 Task: Look for products in the category "Plant-Based Meat Alternatives" from the brand "Mori Nu".
Action: Mouse moved to (21, 82)
Screenshot: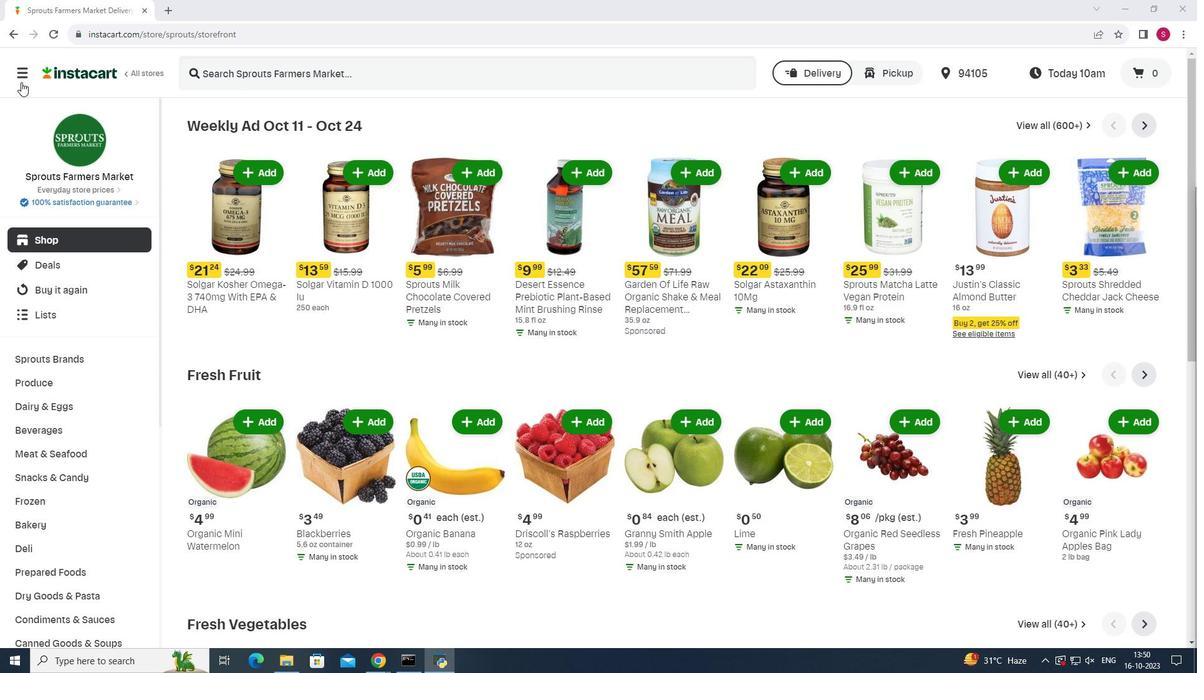 
Action: Mouse pressed left at (21, 82)
Screenshot: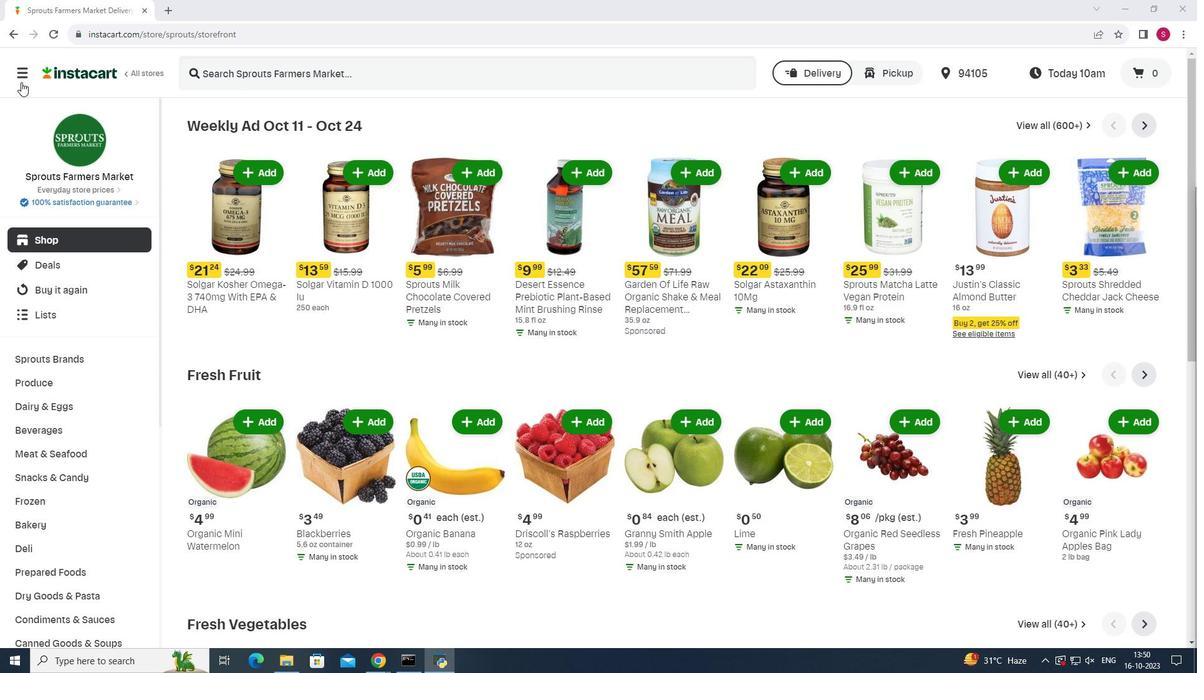 
Action: Mouse moved to (89, 334)
Screenshot: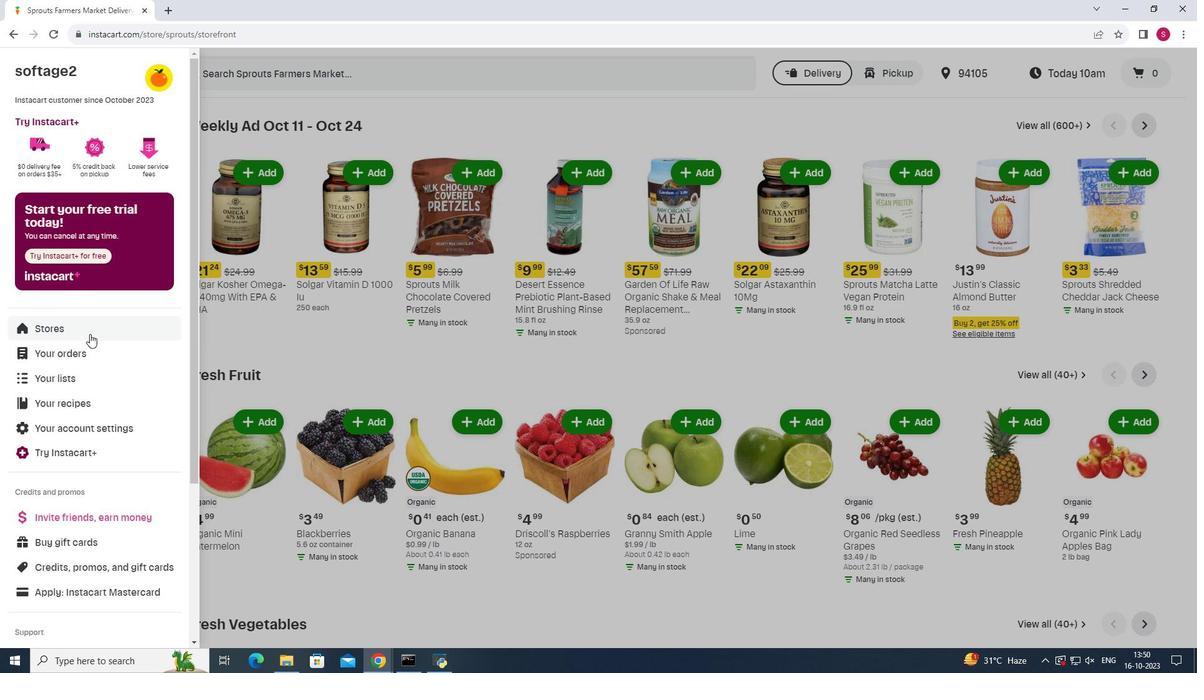 
Action: Mouse pressed left at (89, 334)
Screenshot: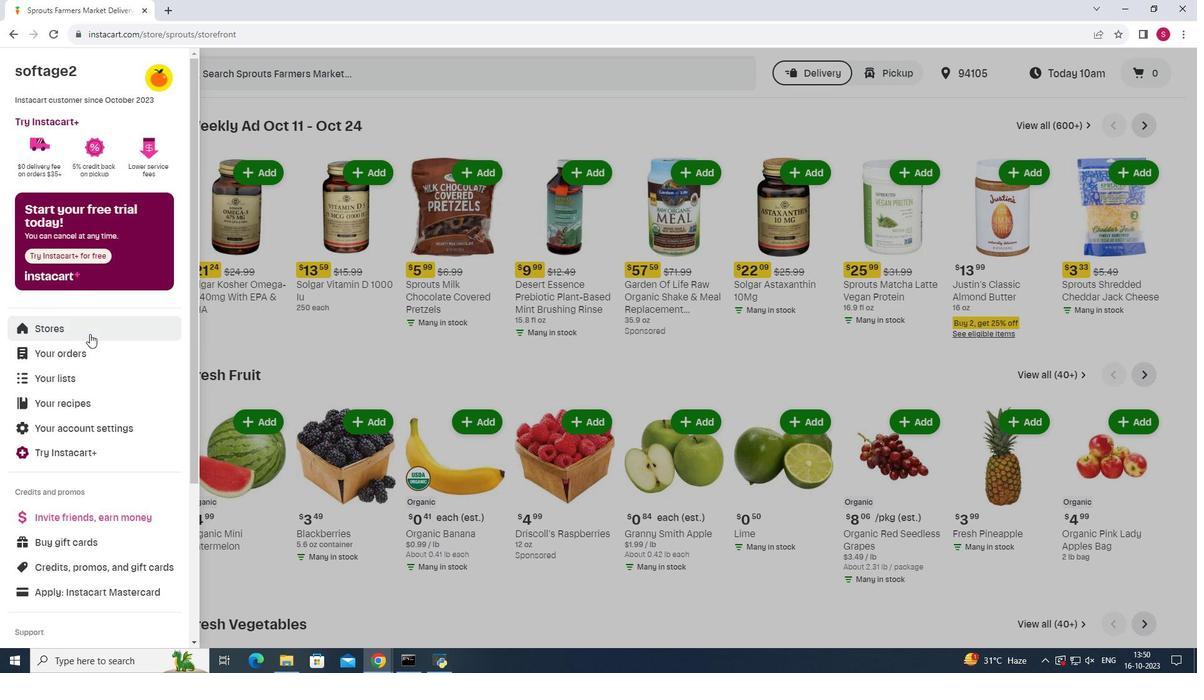 
Action: Mouse moved to (289, 111)
Screenshot: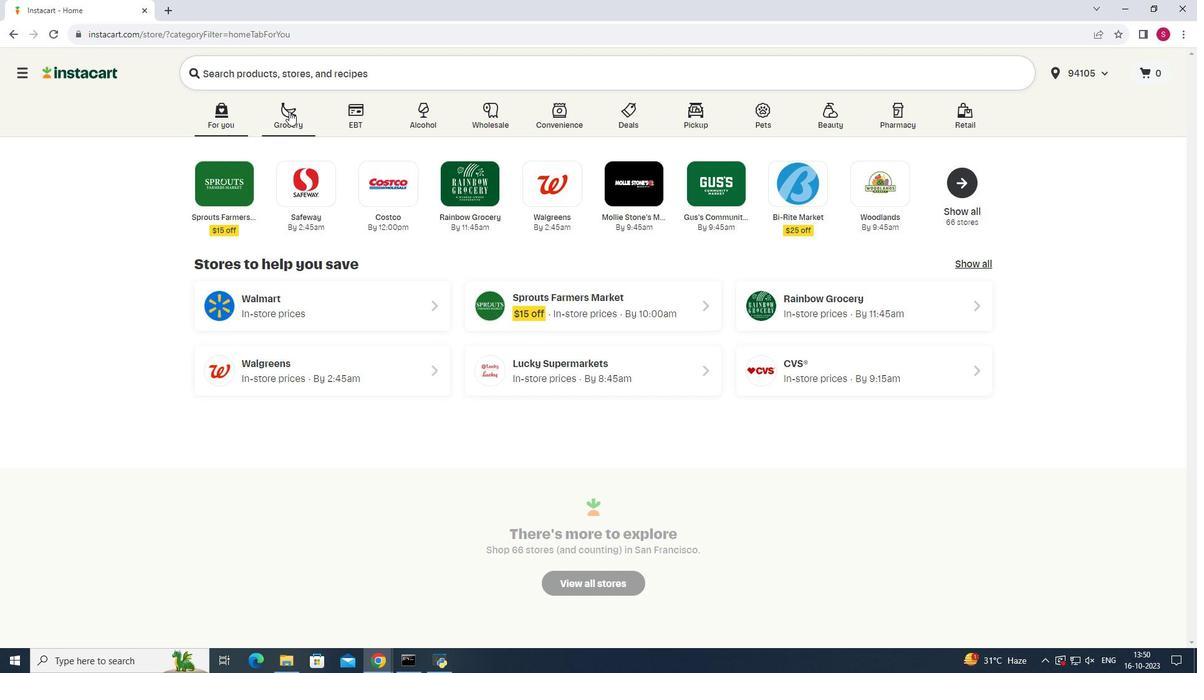 
Action: Mouse pressed left at (289, 111)
Screenshot: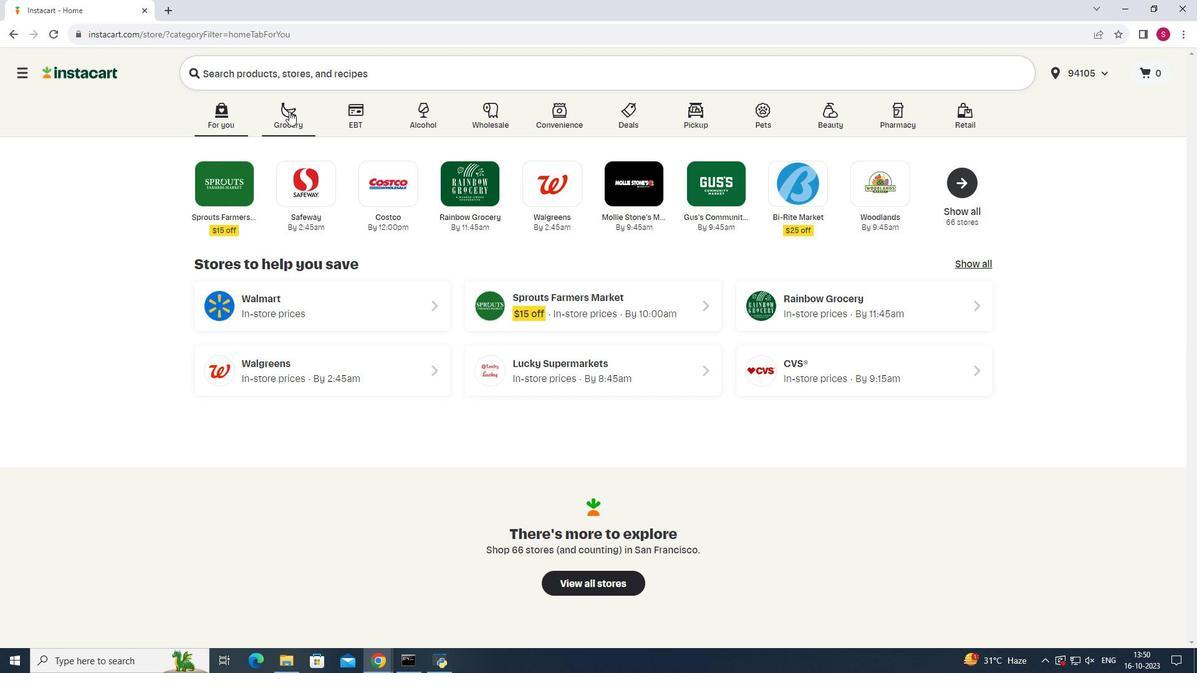 
Action: Mouse moved to (857, 160)
Screenshot: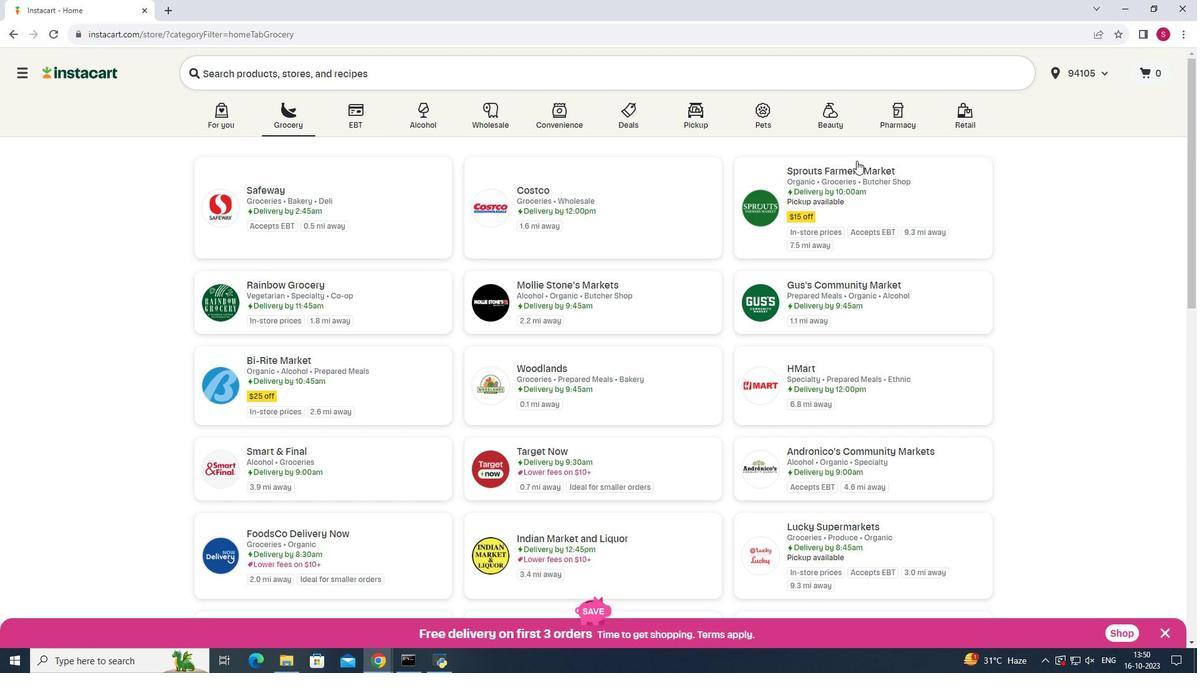 
Action: Mouse pressed left at (857, 160)
Screenshot: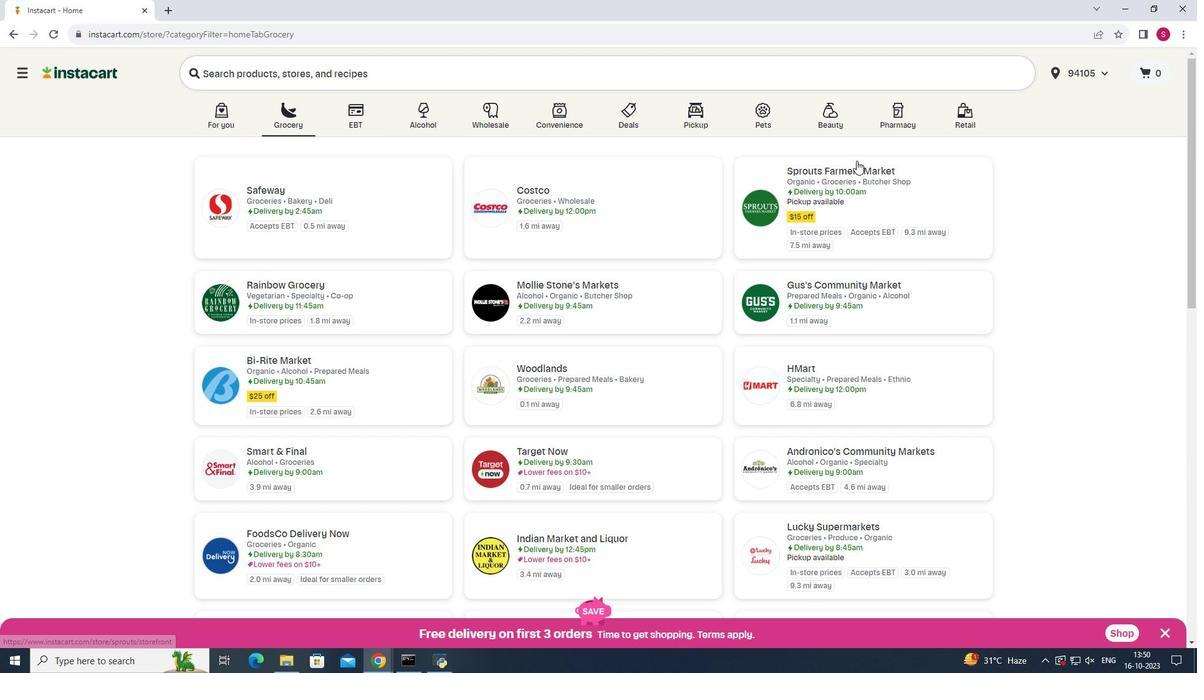 
Action: Mouse moved to (77, 453)
Screenshot: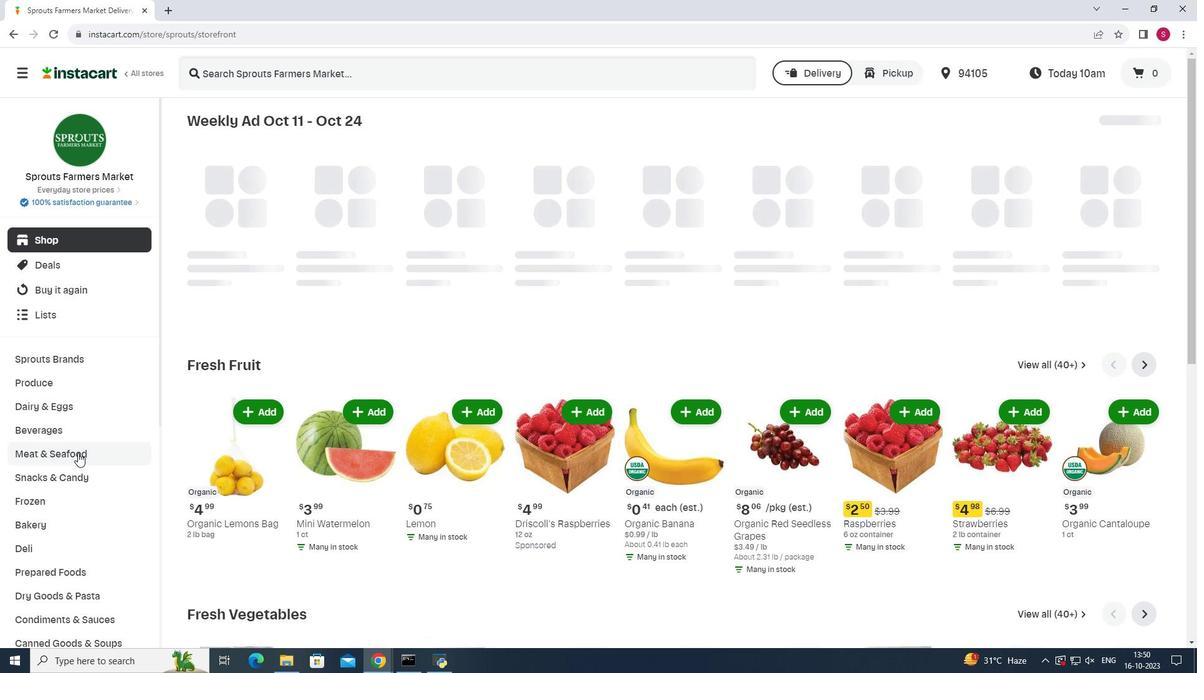 
Action: Mouse pressed left at (77, 453)
Screenshot: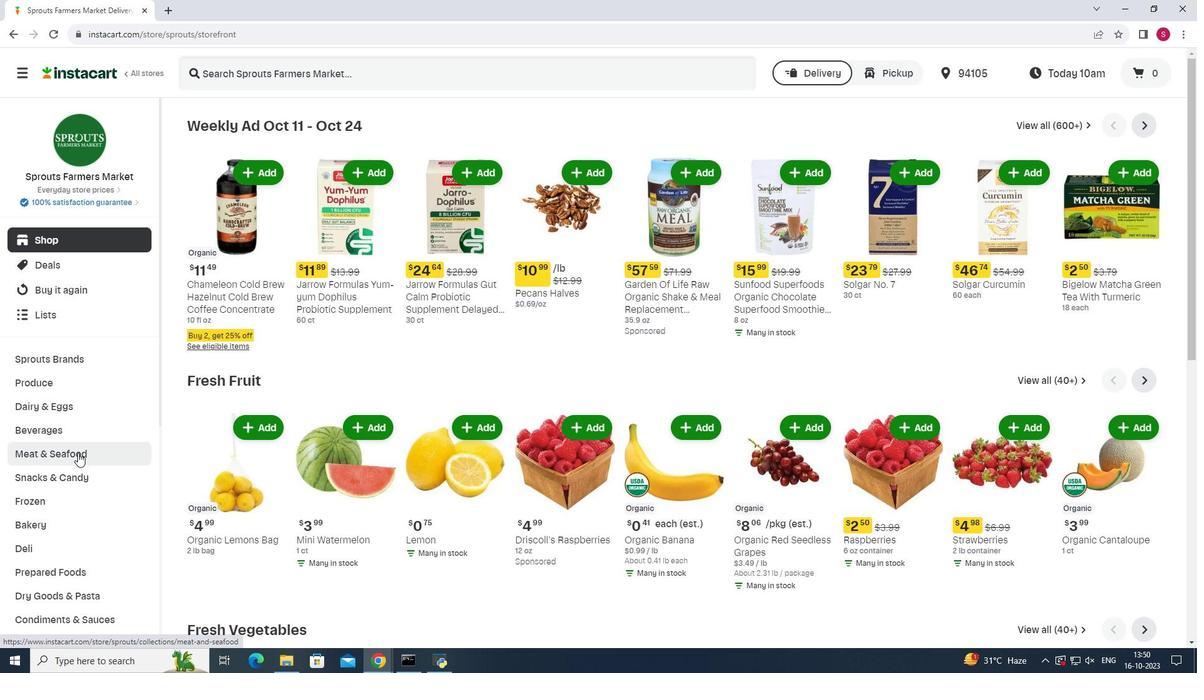 
Action: Mouse moved to (910, 153)
Screenshot: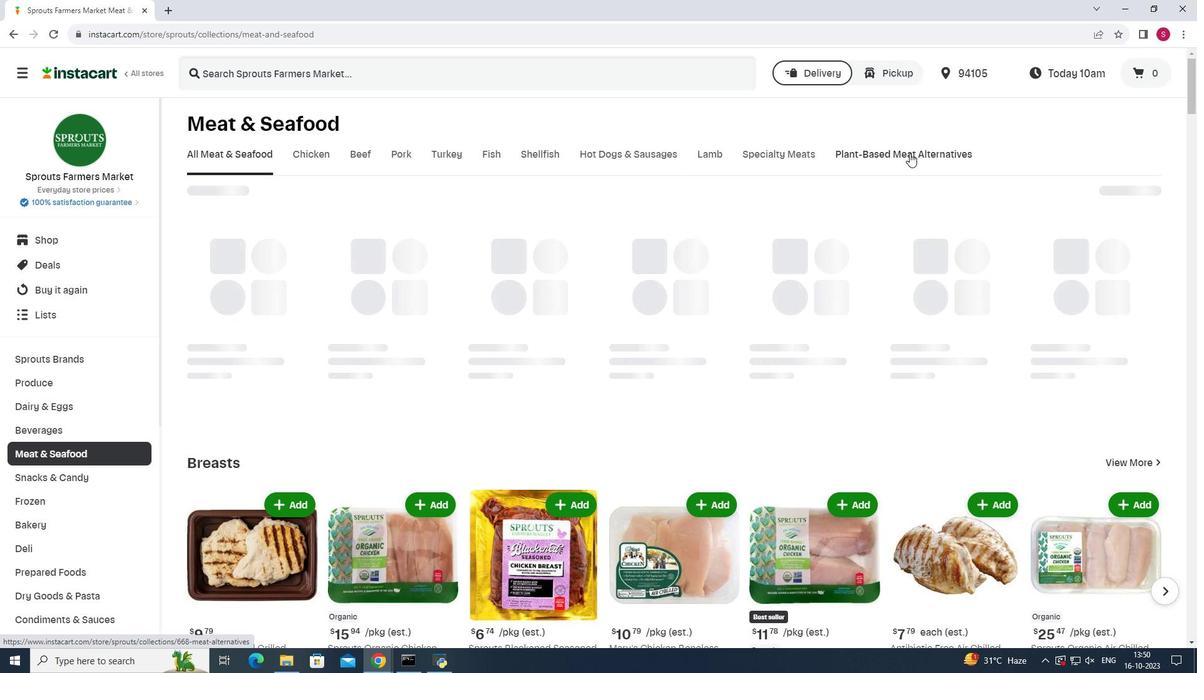 
Action: Mouse pressed left at (910, 153)
Screenshot: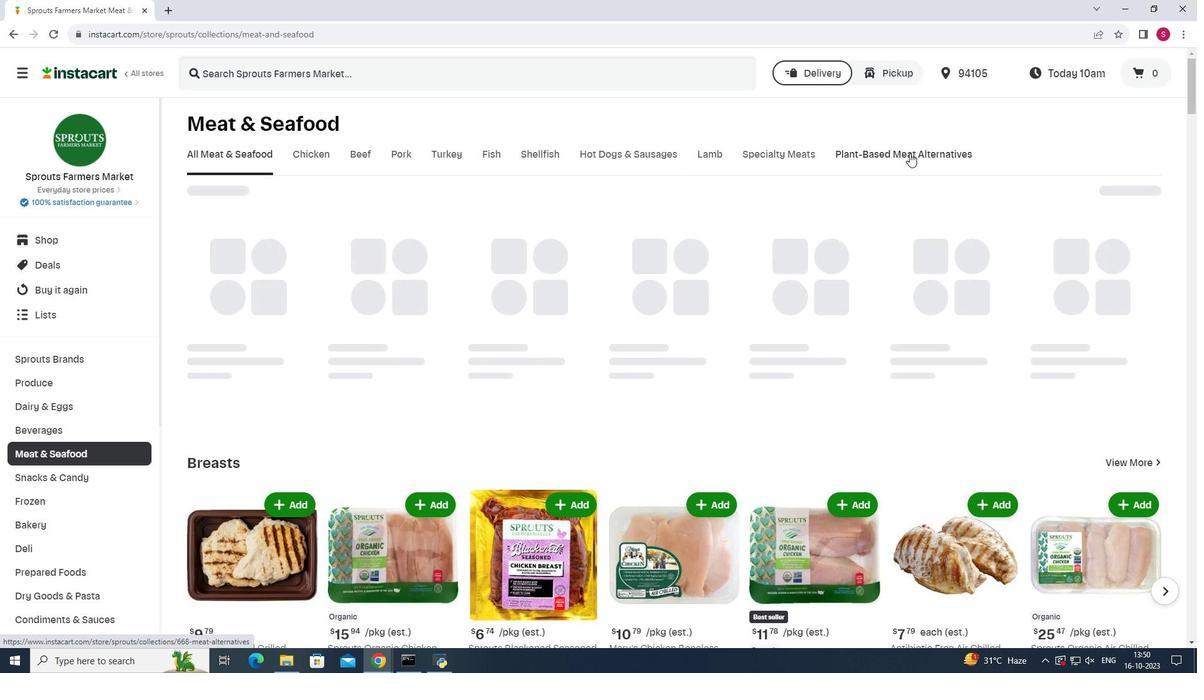 
Action: Mouse moved to (280, 207)
Screenshot: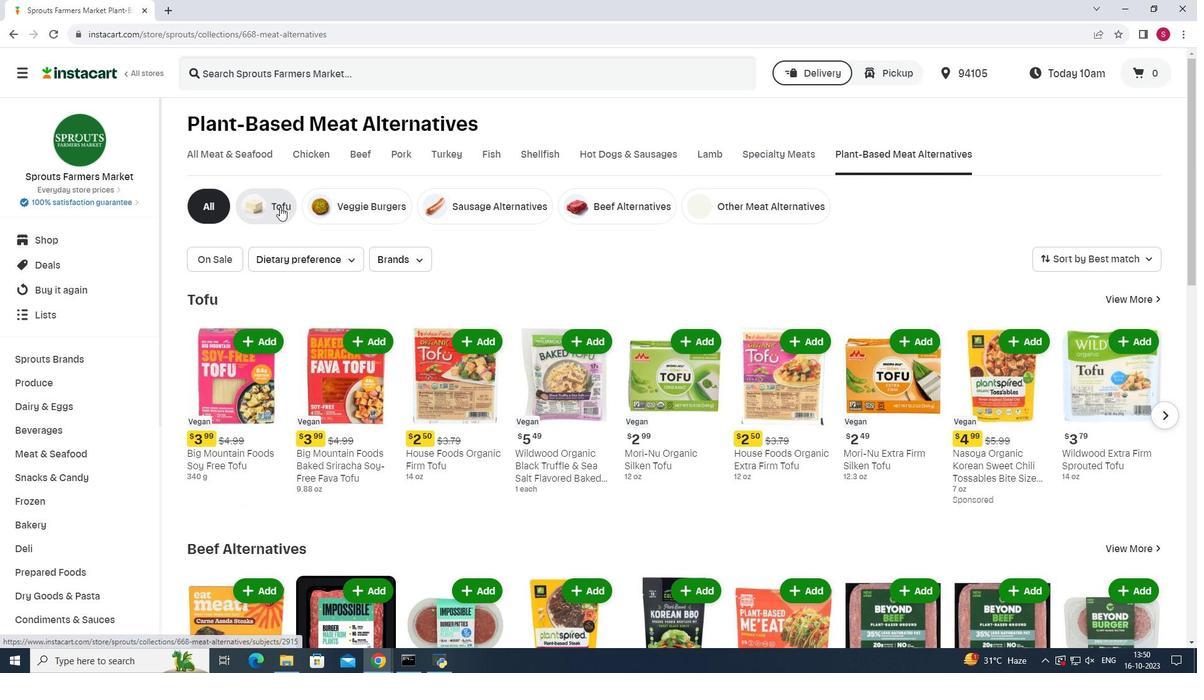 
Action: Mouse pressed left at (280, 207)
Screenshot: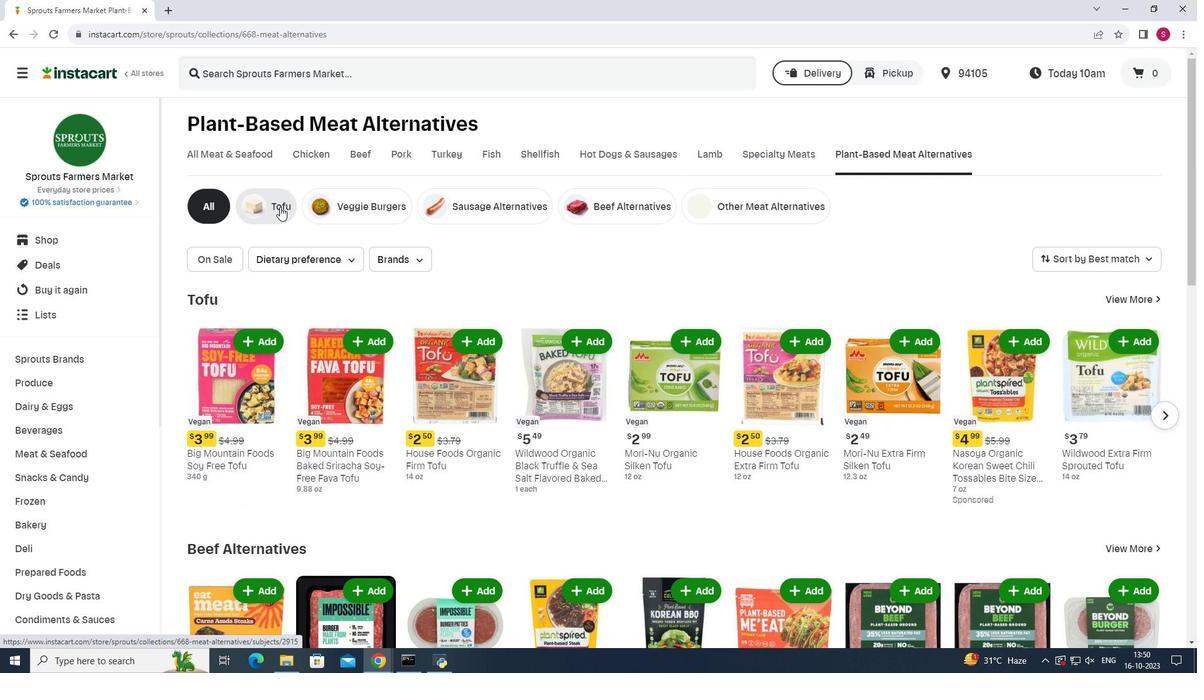 
Action: Mouse moved to (417, 260)
Screenshot: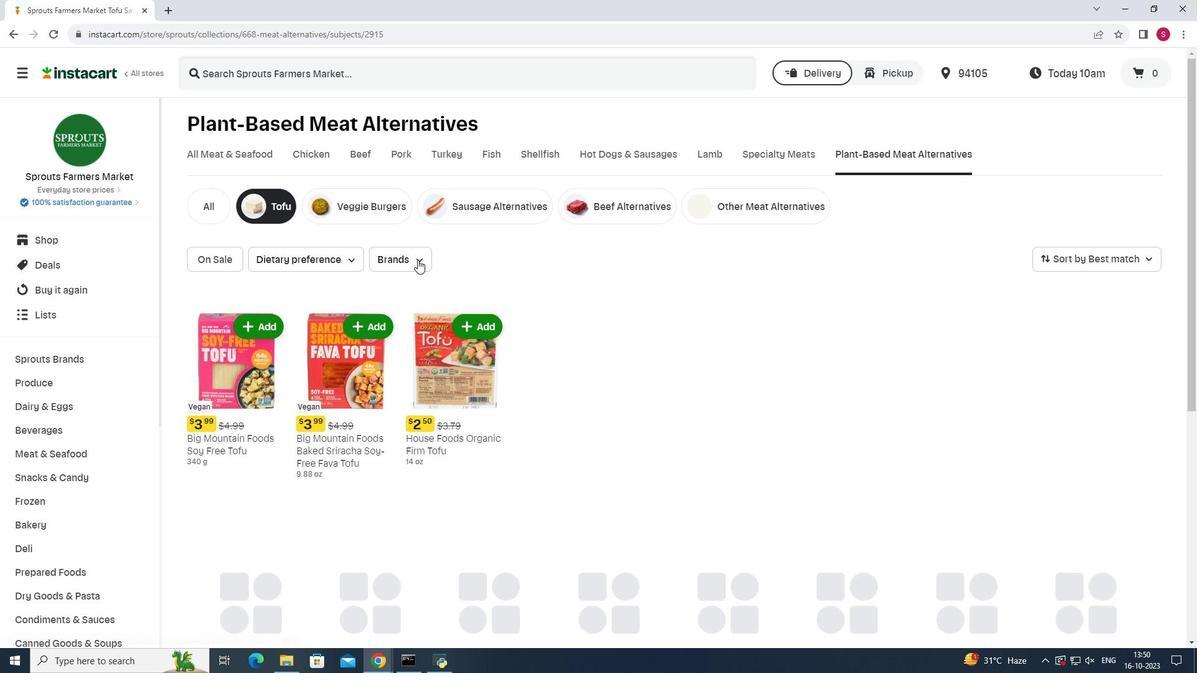 
Action: Mouse pressed left at (417, 260)
Screenshot: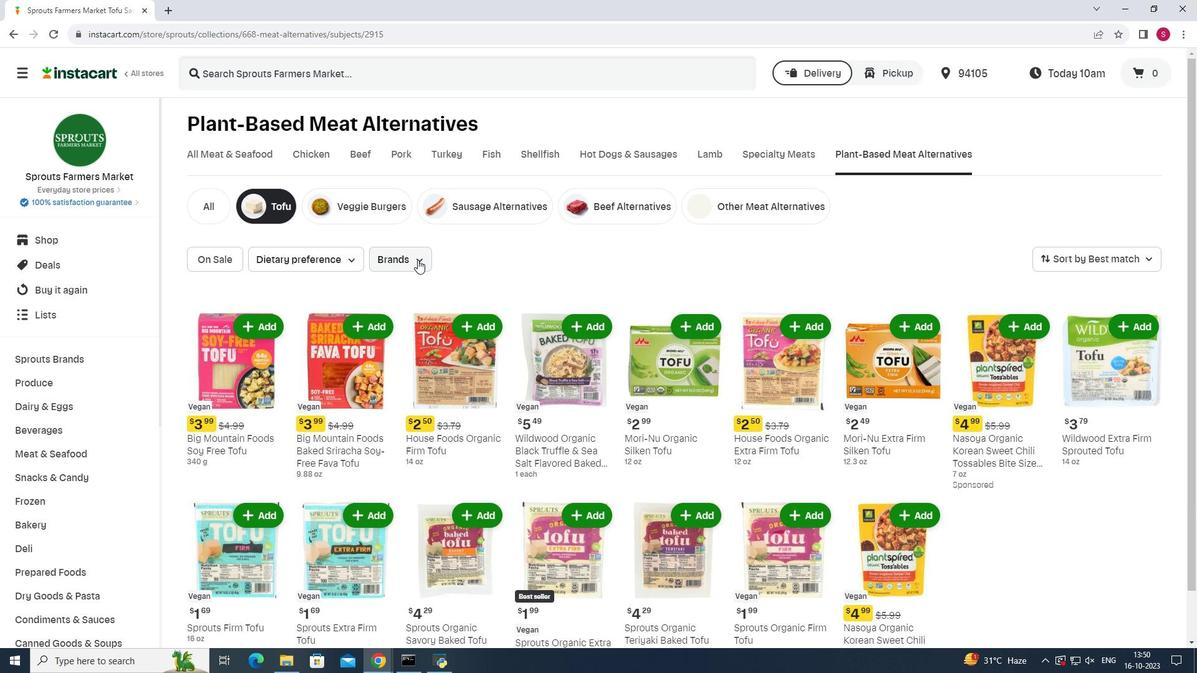 
Action: Mouse moved to (424, 358)
Screenshot: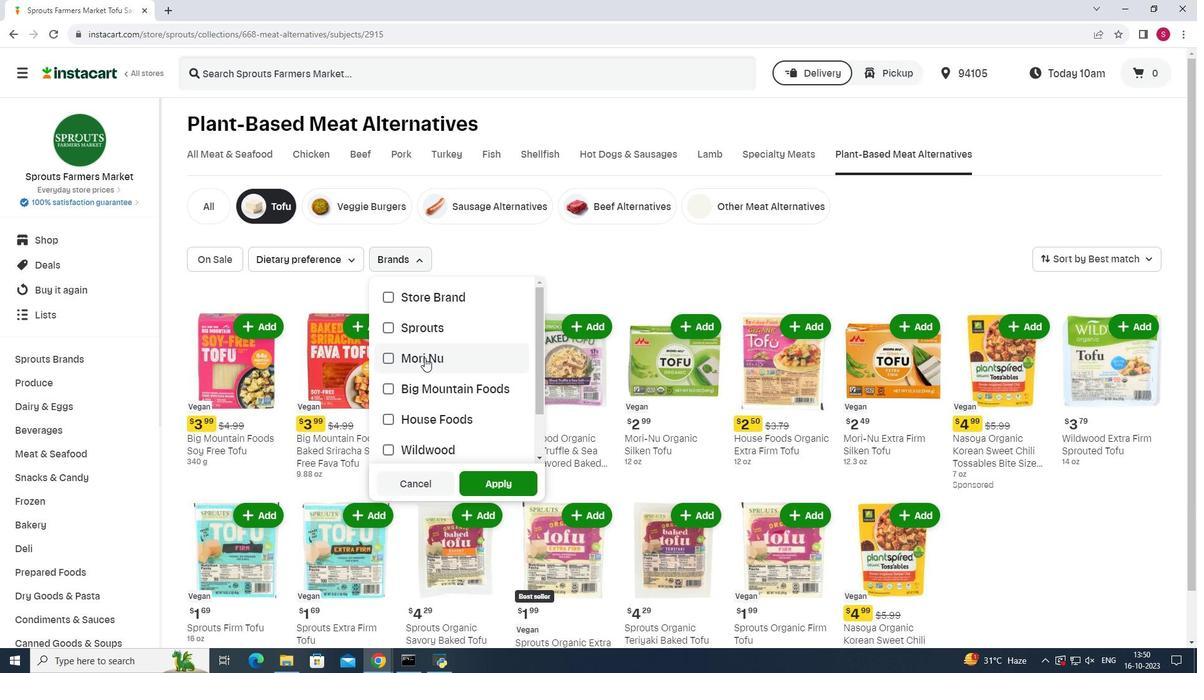 
Action: Mouse pressed left at (424, 358)
Screenshot: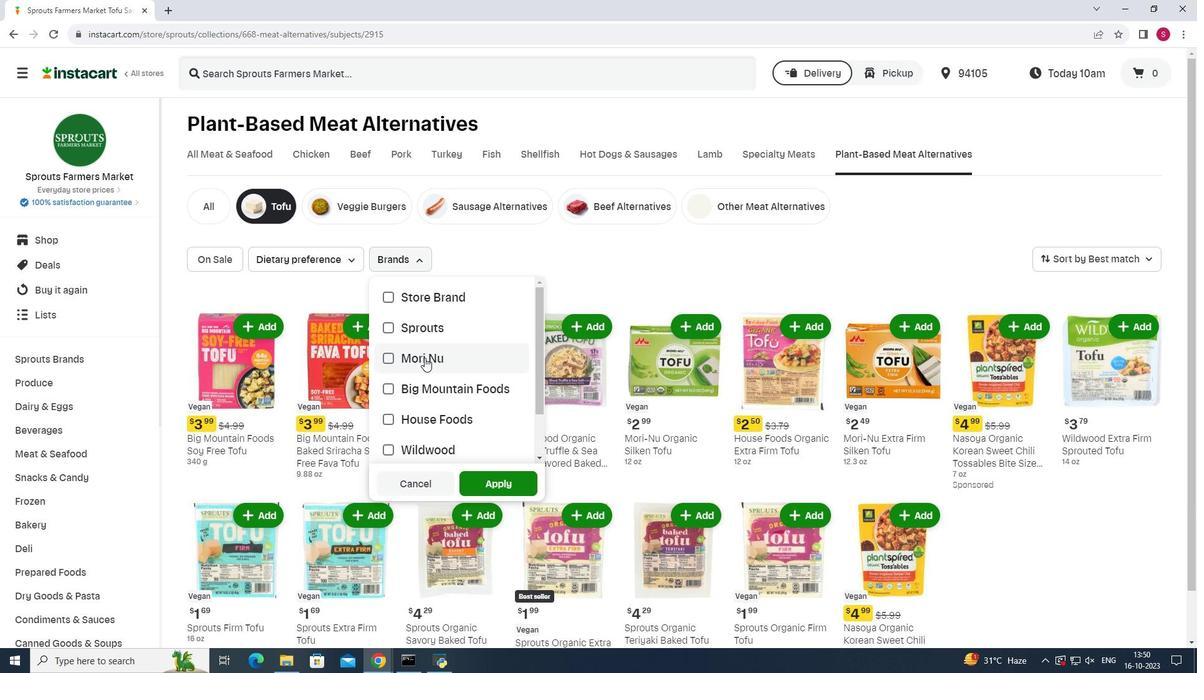 
Action: Mouse moved to (500, 484)
Screenshot: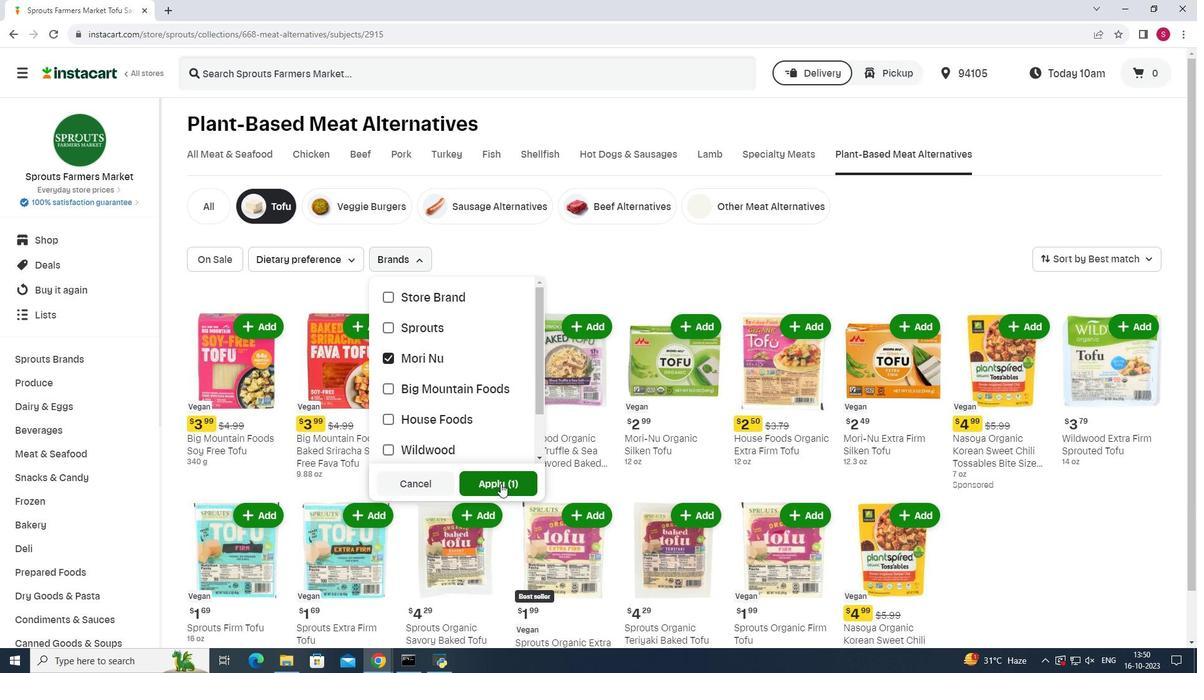 
Action: Mouse pressed left at (500, 484)
Screenshot: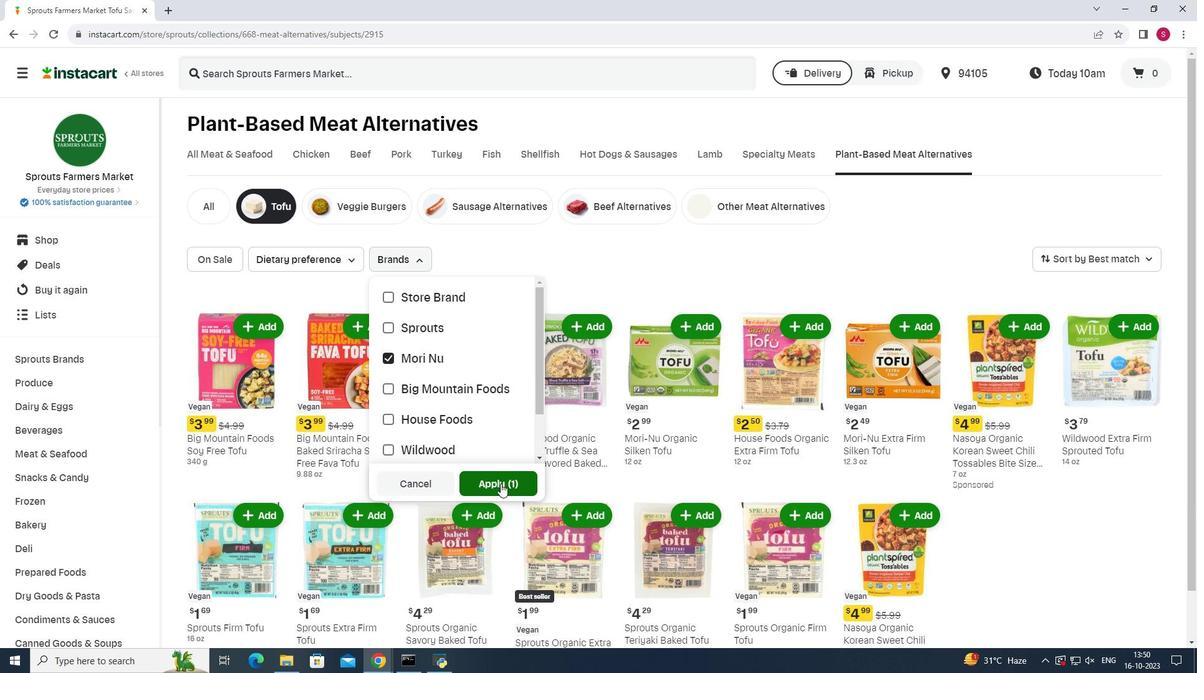 
Action: Mouse moved to (650, 261)
Screenshot: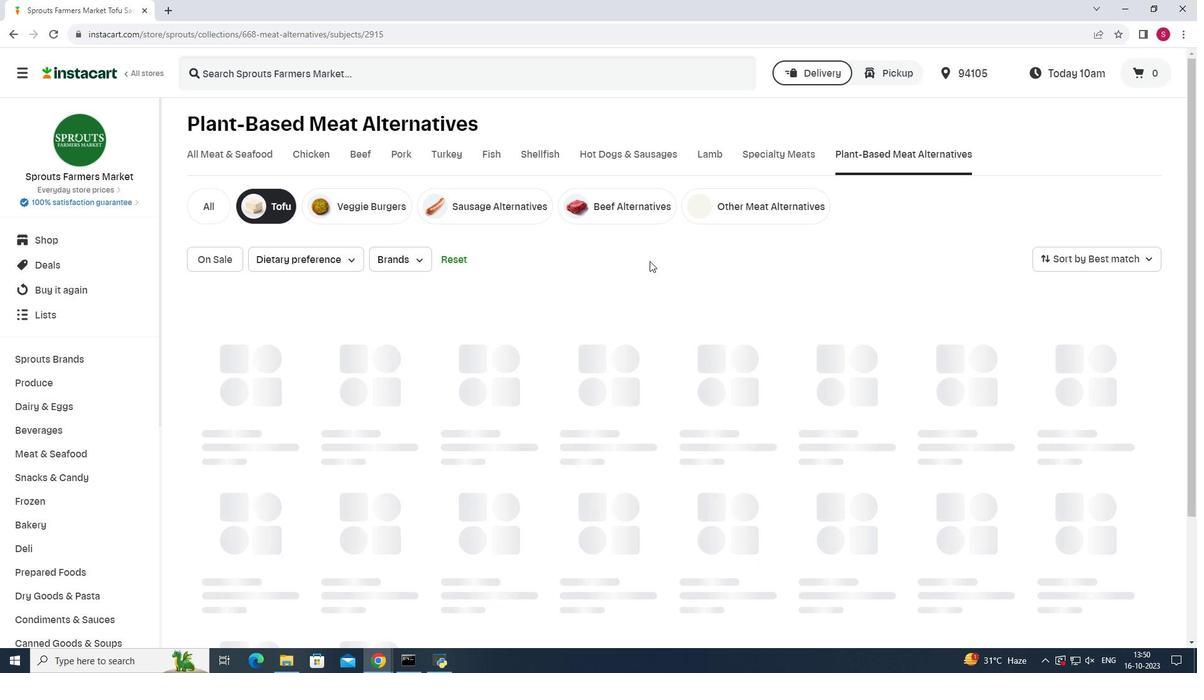 
